 Task: Create a new event for a project kickoff and team introduction meeting on the 15th at 10:30 AM.
Action: Mouse moved to (67, 93)
Screenshot: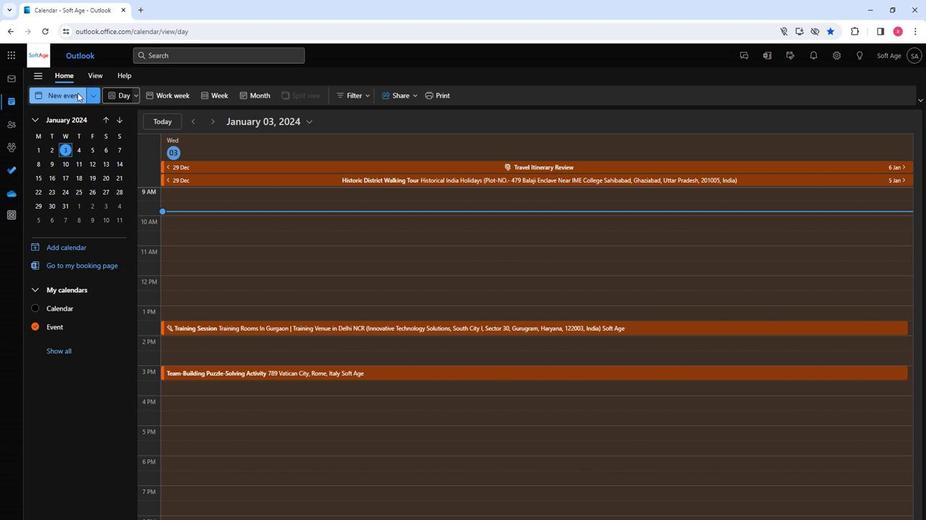 
Action: Mouse pressed left at (67, 93)
Screenshot: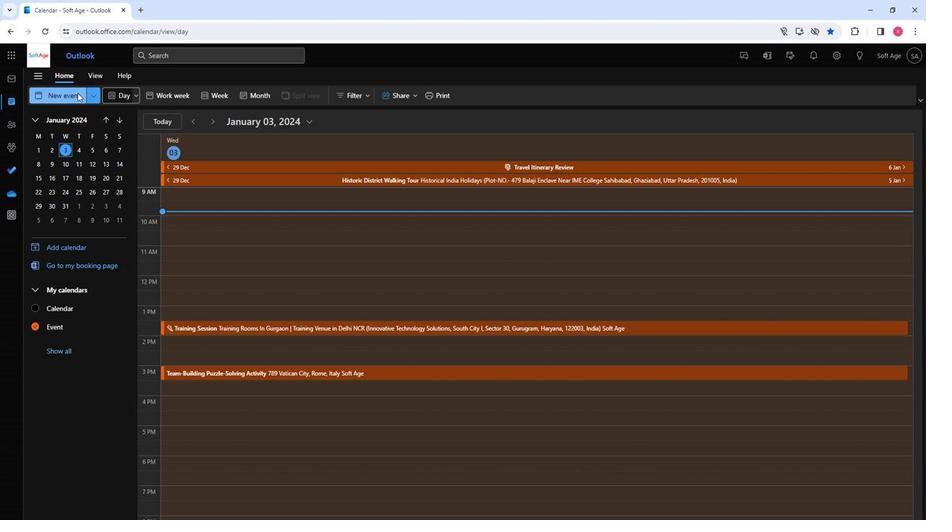 
Action: Mouse moved to (244, 162)
Screenshot: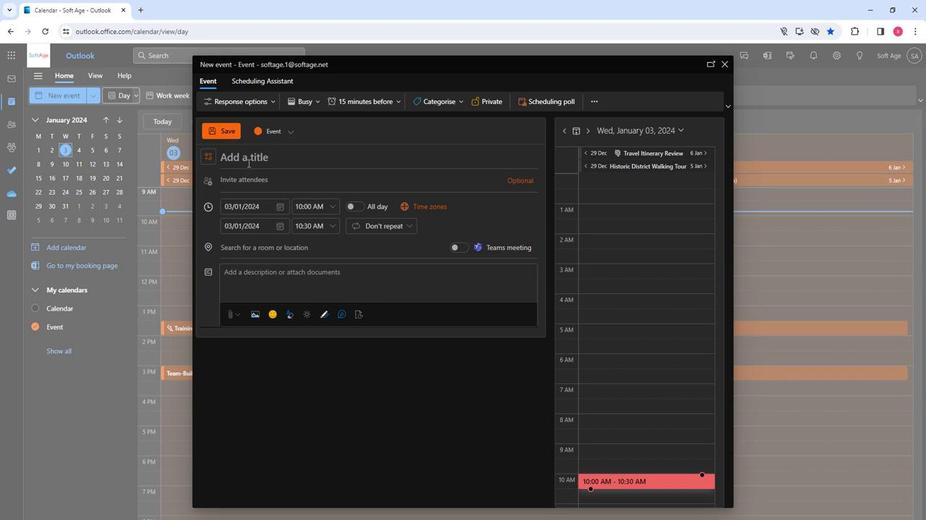 
Action: Mouse pressed left at (244, 162)
Screenshot: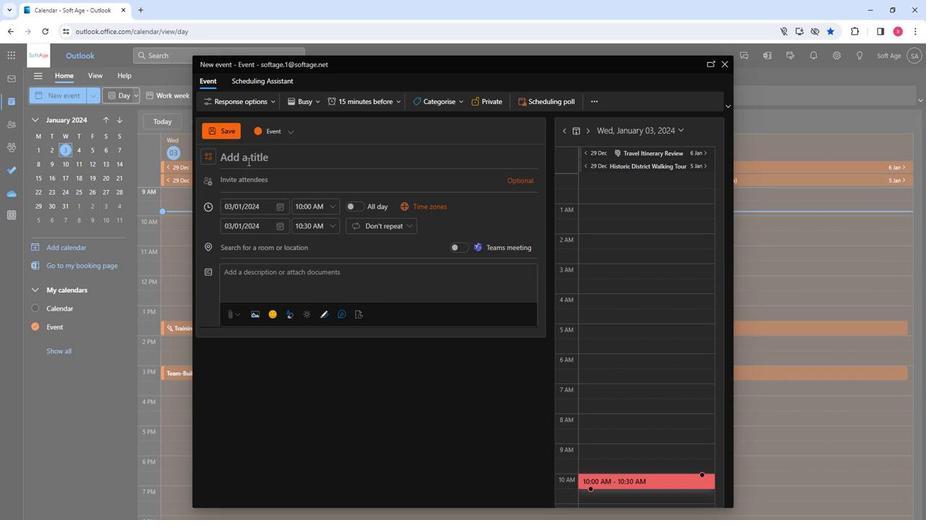 
Action: Key pressed <Key.shift>Project<Key.space><Key.shift><Key.shift><Key.shift><Key.shift><Key.shift><Key.shift><Key.shift><Key.shift><Key.shift><Key.shift>Kickoff<Key.space><Key.shift>And<Key.space><Key.shift><Key.shift><Key.shift><Key.shift><Key.shift><Key.shift><Key.shift><Key.shift><Key.shift><Key.shift><Key.shift><Key.shift><Key.shift><Key.shift><Key.shift><Key.shift><Key.shift><Key.shift><Key.shift><Key.shift><Key.shift><Key.shift><Key.shift><Key.shift><Key.shift><Key.shift><Key.shift><Key.shift><Key.shift><Key.shift>T<Key.shift>eam<Key.space><Key.shift><Key.shift>Introduction<Key.space><Key.shift>Meeting
Screenshot: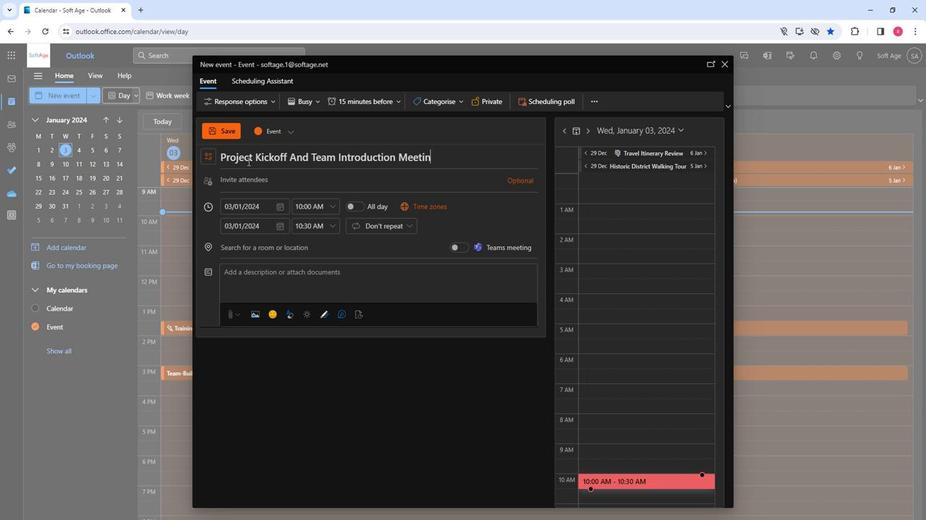 
Action: Mouse moved to (259, 177)
Screenshot: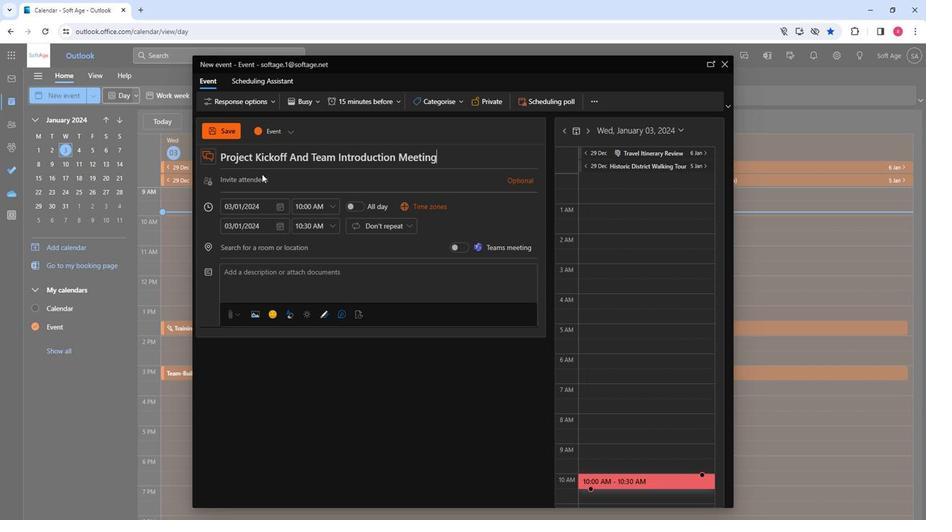 
Action: Mouse pressed left at (259, 177)
Screenshot: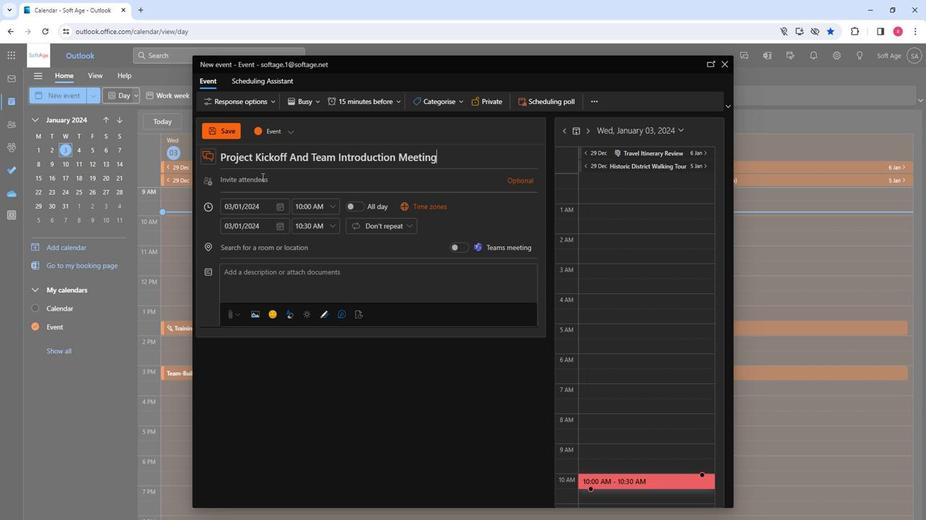
Action: Key pressed so
Screenshot: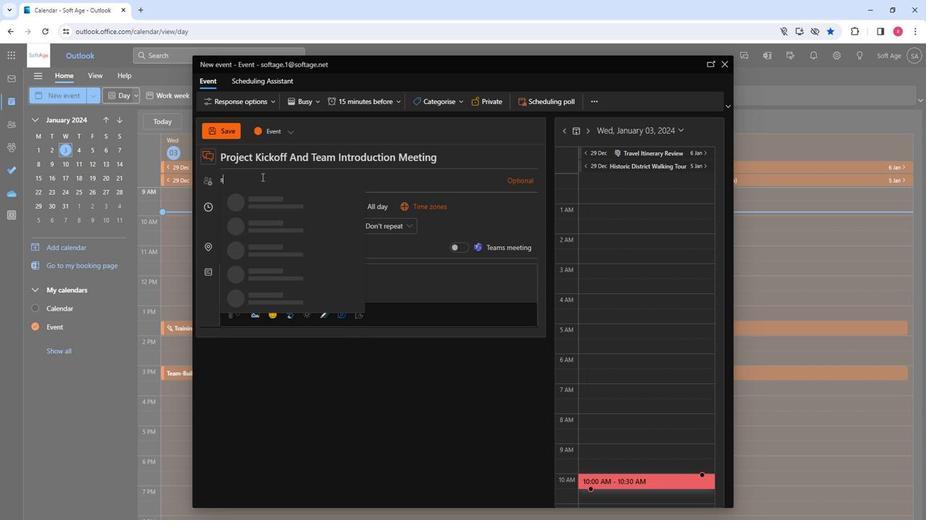 
Action: Mouse moved to (259, 228)
Screenshot: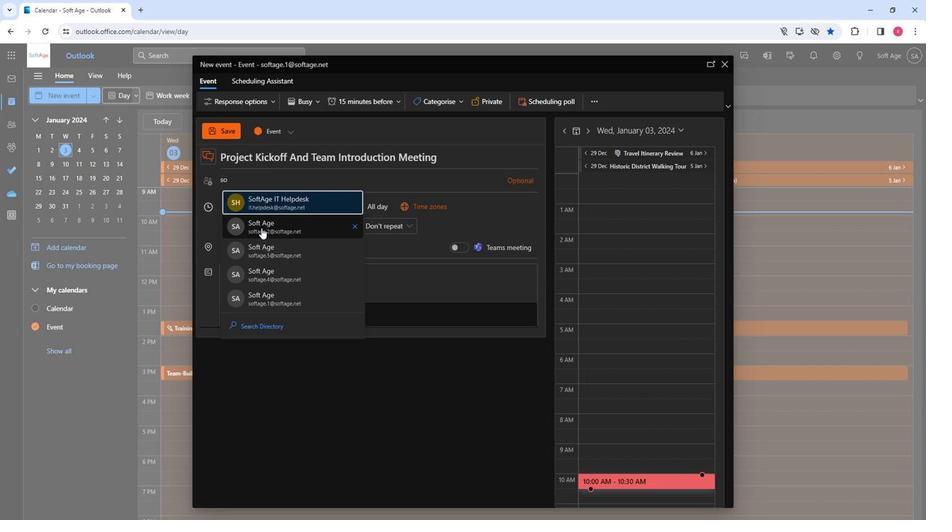 
Action: Mouse pressed left at (259, 228)
Screenshot: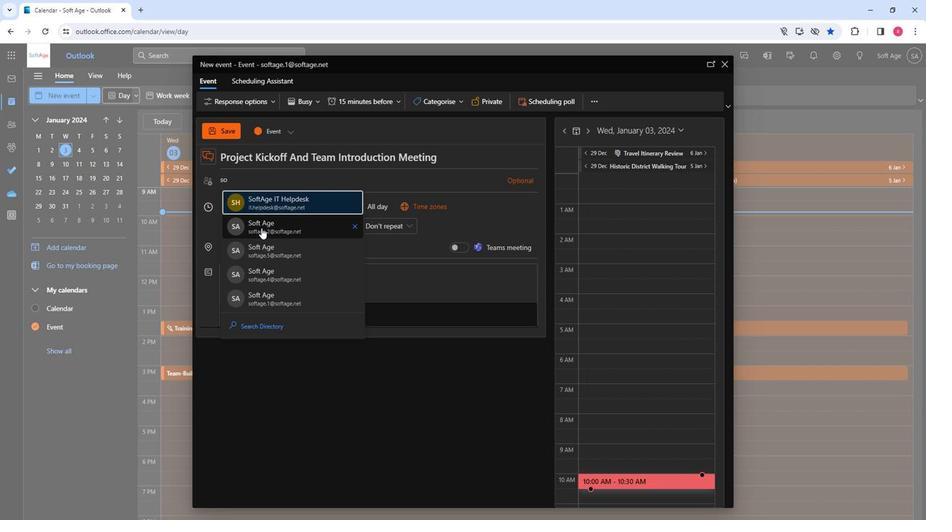 
Action: Key pressed so
Screenshot: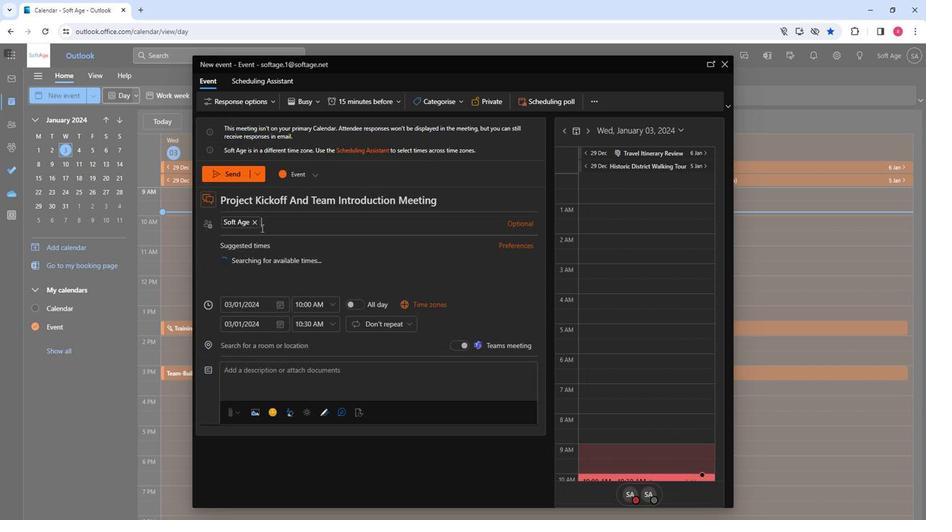 
Action: Mouse moved to (282, 289)
Screenshot: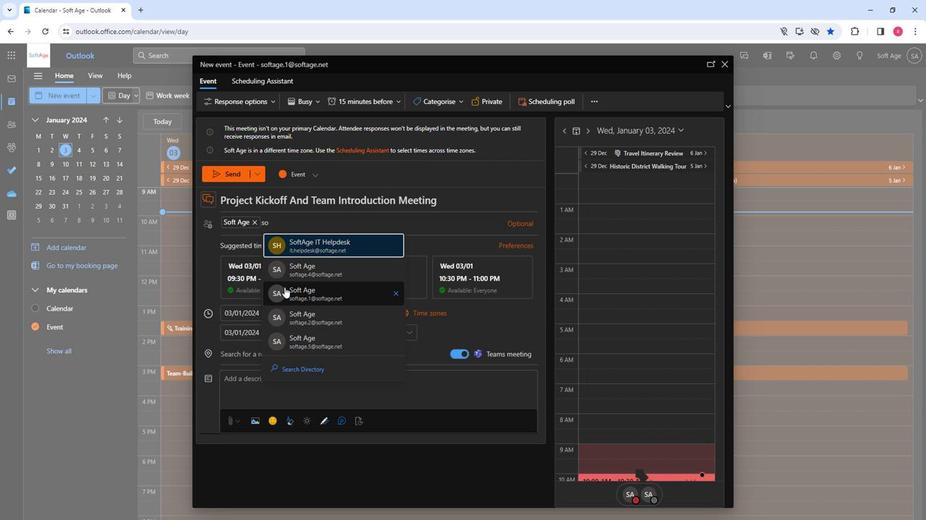 
Action: Mouse pressed left at (282, 289)
Screenshot: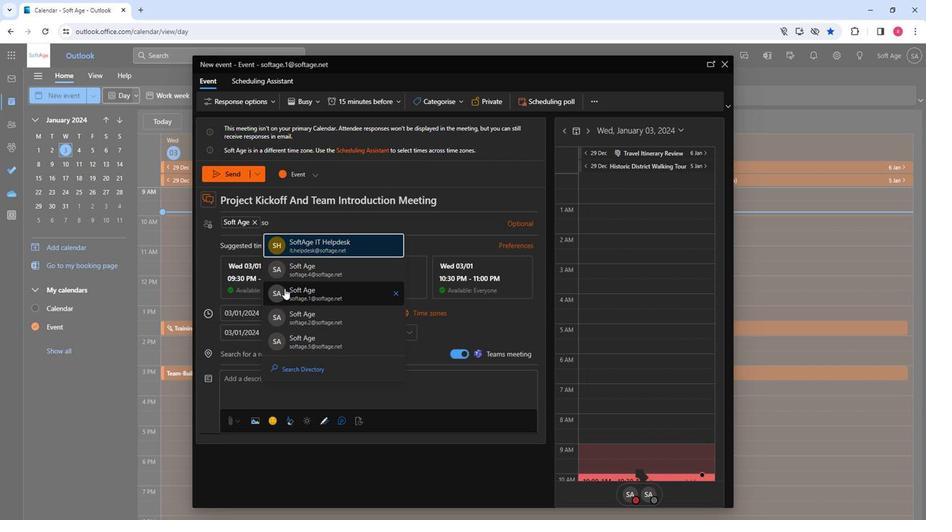 
Action: Key pressed so
Screenshot: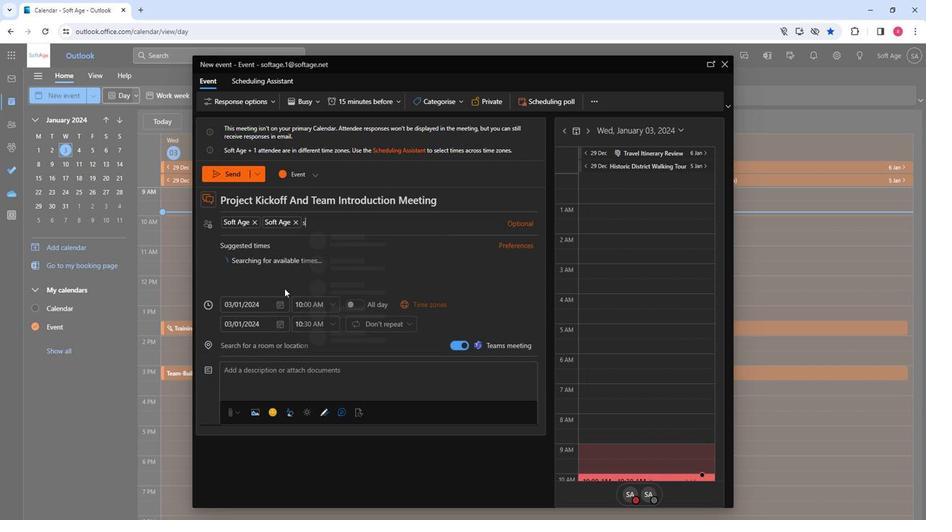 
Action: Mouse moved to (395, 327)
Screenshot: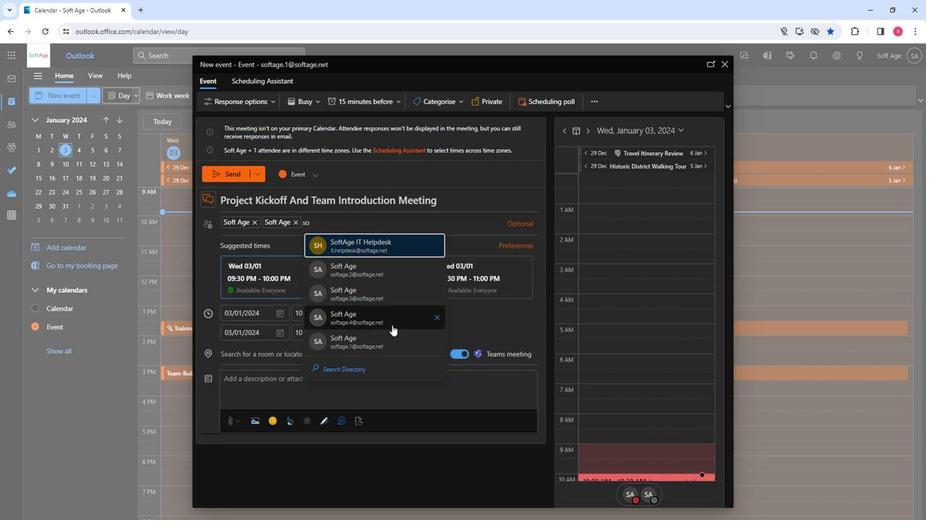 
Action: Mouse pressed left at (395, 327)
Screenshot: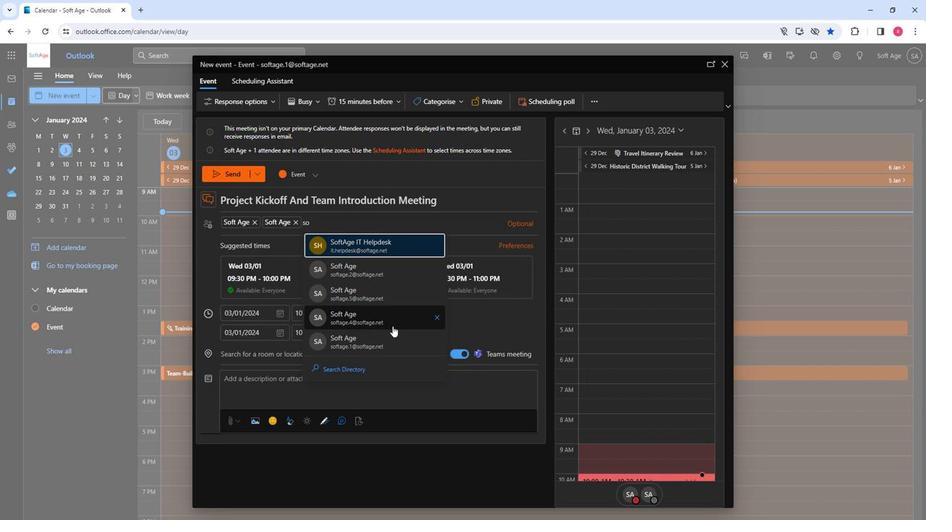
Action: Key pressed so
Screenshot: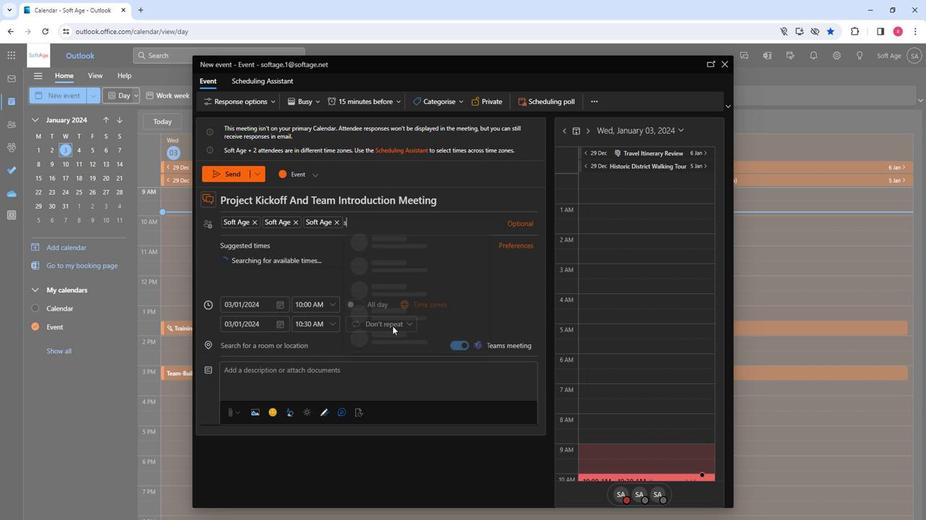 
Action: Mouse moved to (400, 347)
Screenshot: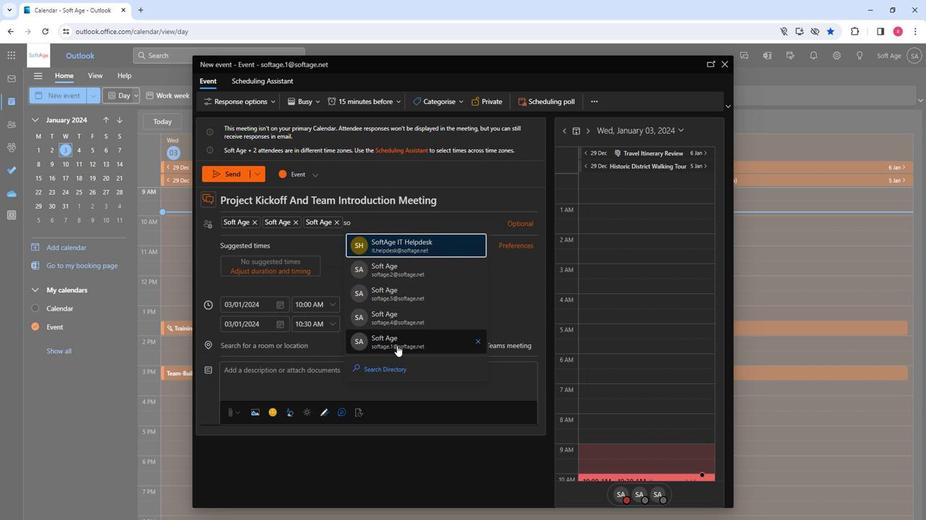 
Action: Mouse pressed left at (400, 347)
Screenshot: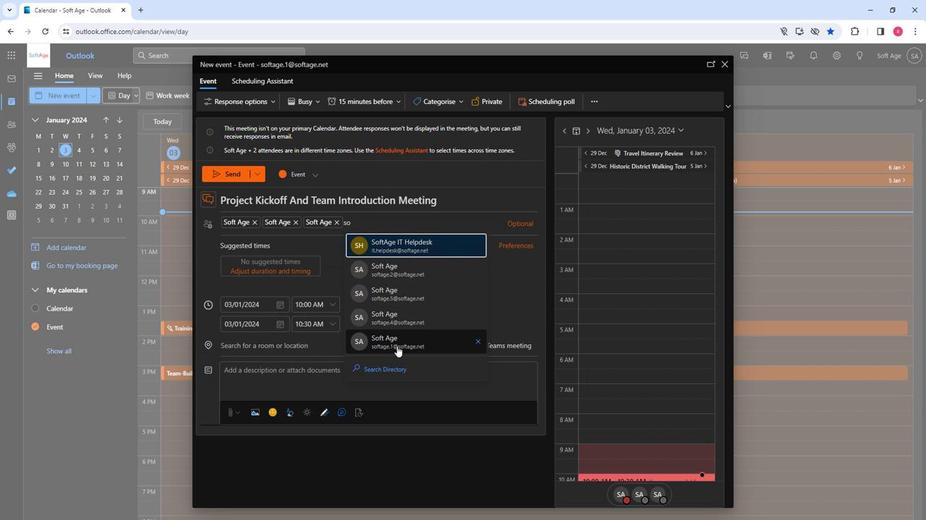 
Action: Mouse moved to (277, 304)
Screenshot: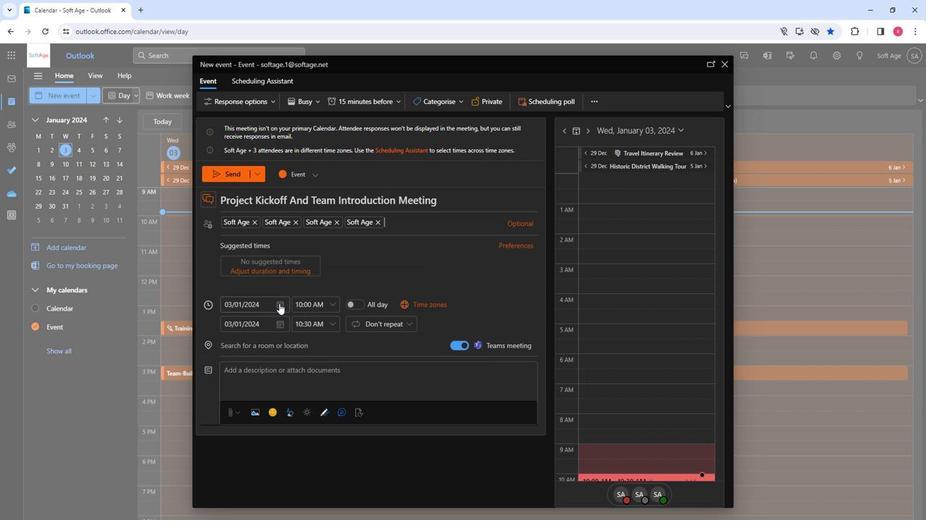 
Action: Mouse pressed left at (277, 304)
Screenshot: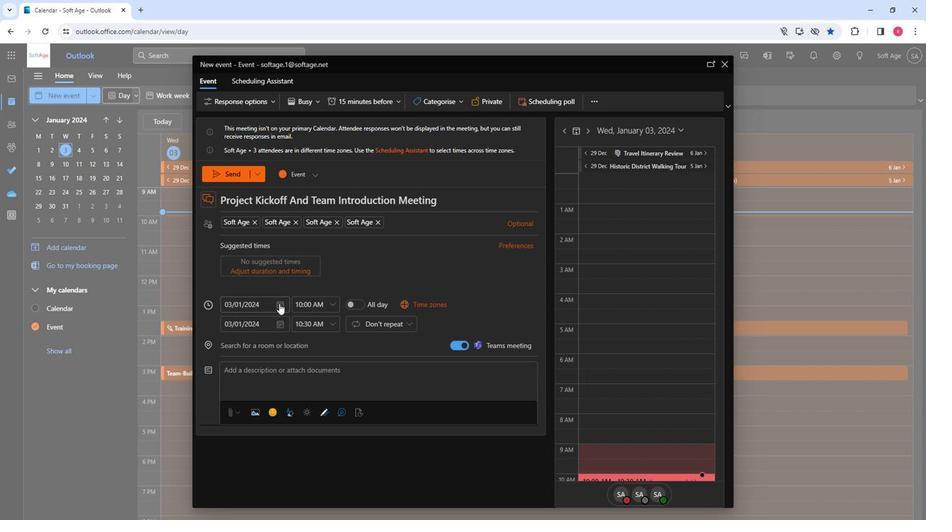 
Action: Mouse moved to (233, 383)
Screenshot: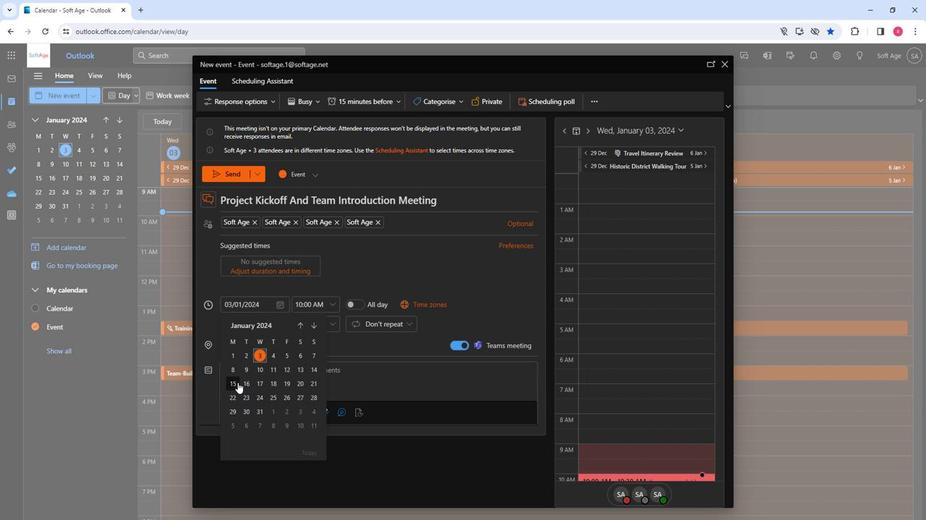 
Action: Mouse pressed left at (233, 383)
Screenshot: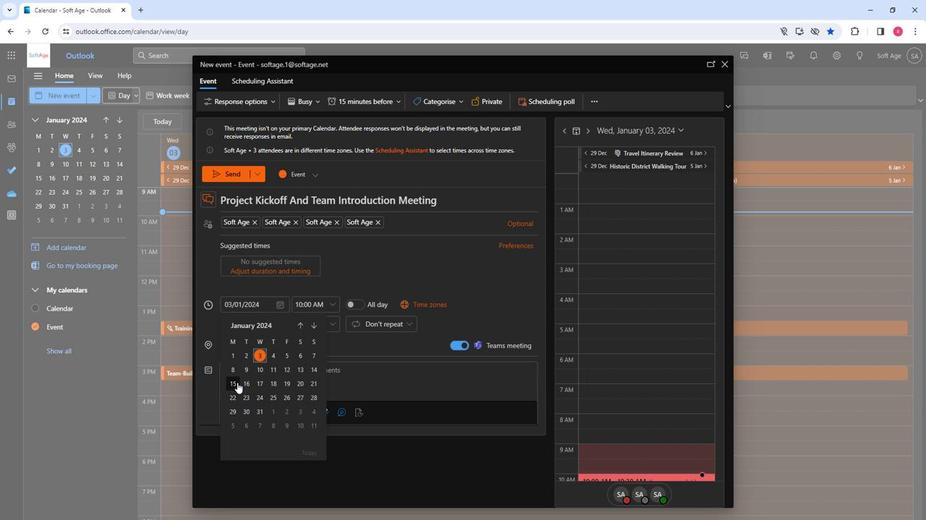 
Action: Mouse moved to (331, 304)
Screenshot: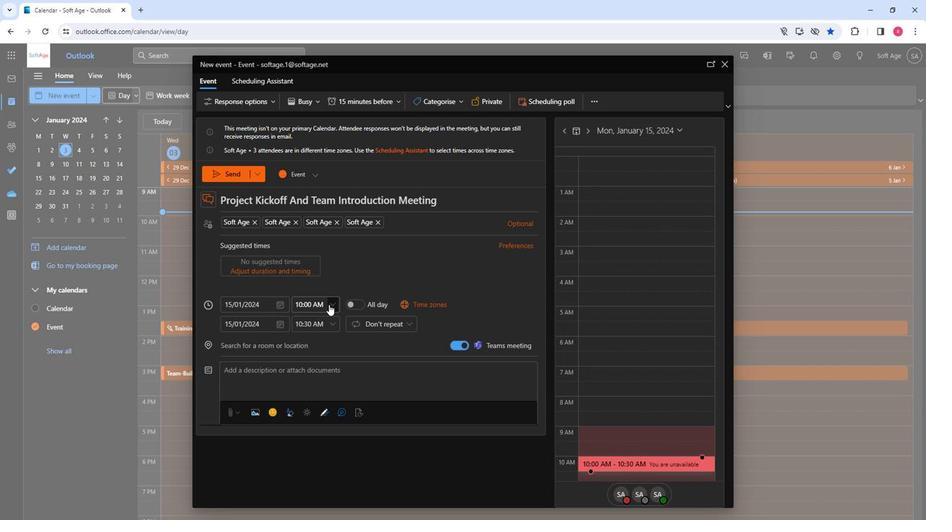 
Action: Mouse pressed left at (331, 304)
Screenshot: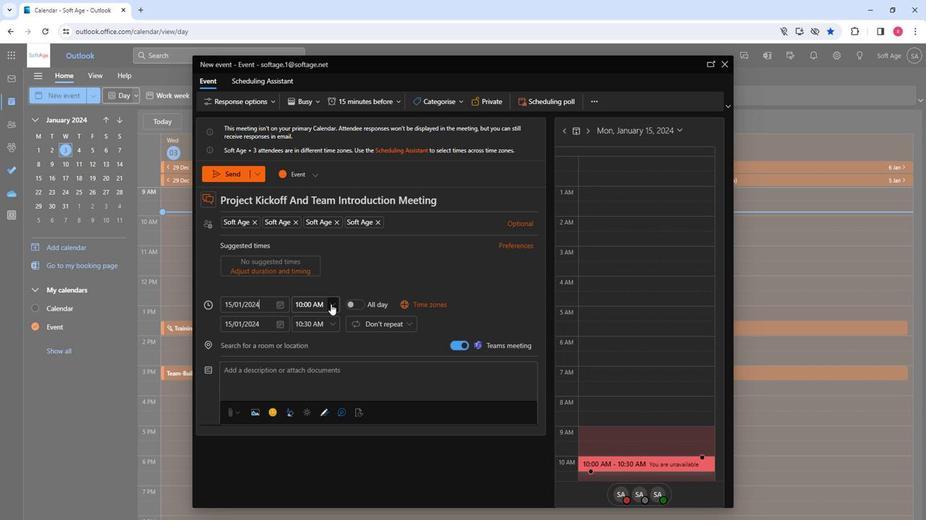 
Action: Mouse moved to (311, 342)
Screenshot: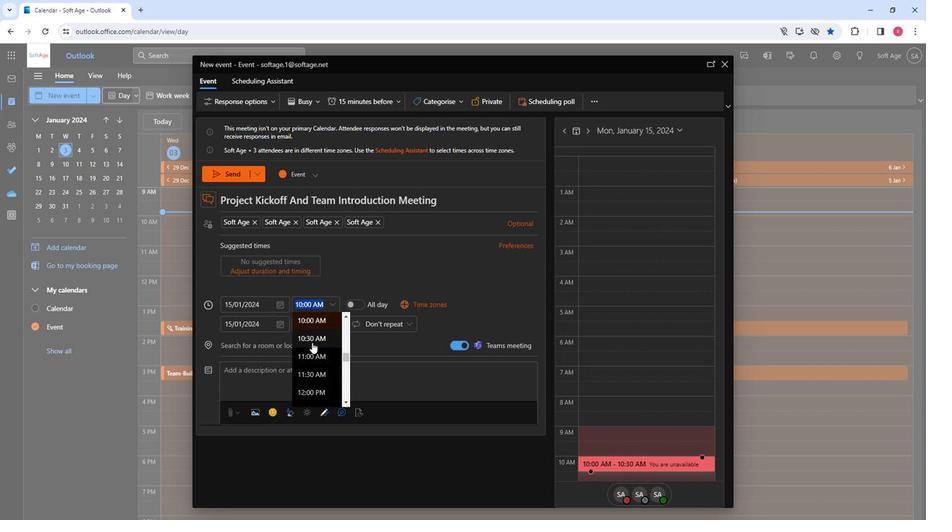 
Action: Mouse pressed left at (311, 342)
Screenshot: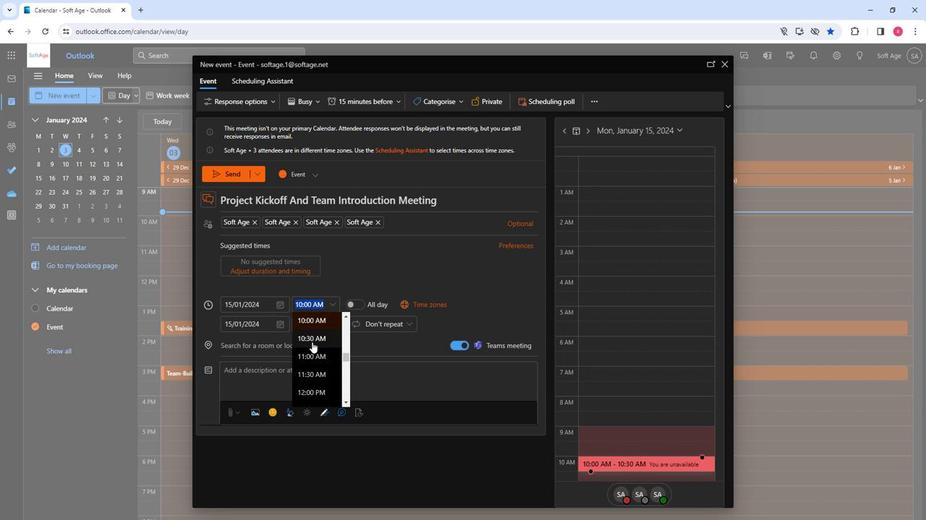 
Action: Mouse moved to (253, 344)
Screenshot: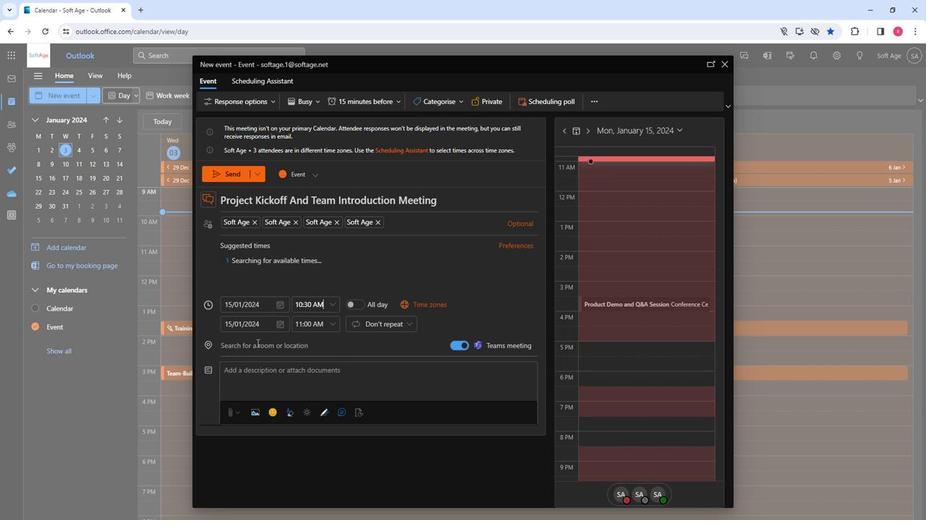 
Action: Mouse pressed left at (253, 344)
Screenshot: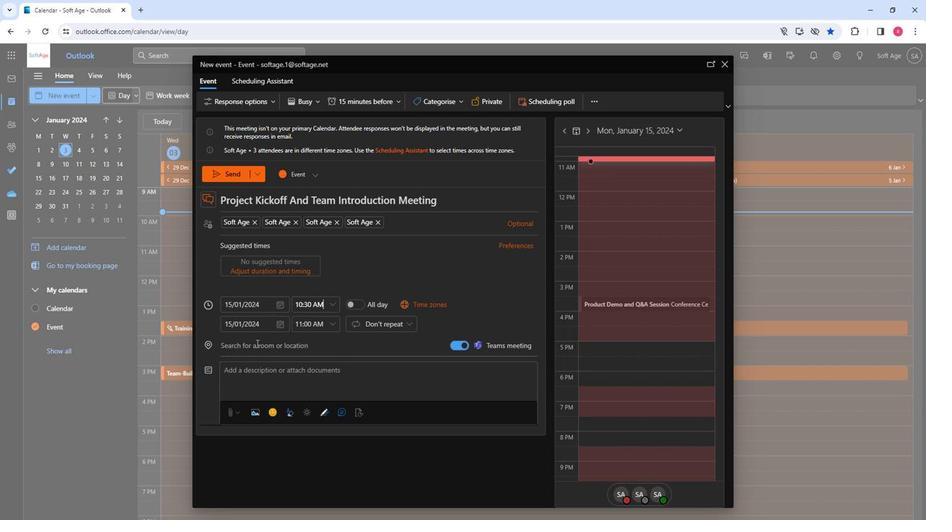 
Action: Key pressed me
Screenshot: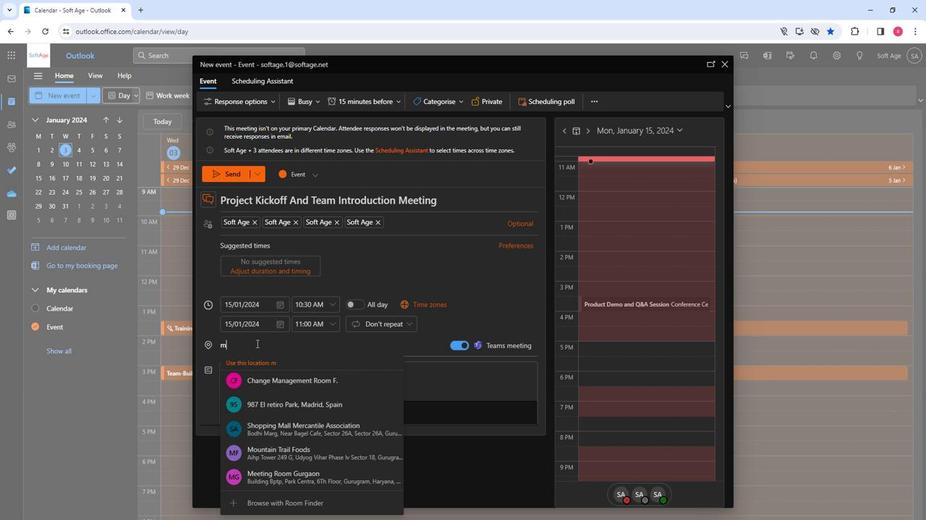 
Action: Mouse moved to (282, 432)
Screenshot: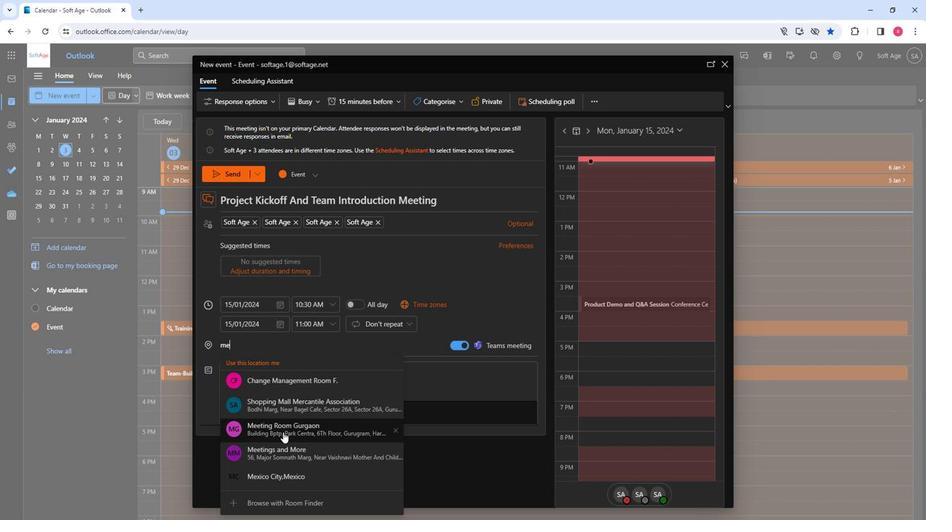 
Action: Mouse pressed left at (282, 432)
Screenshot: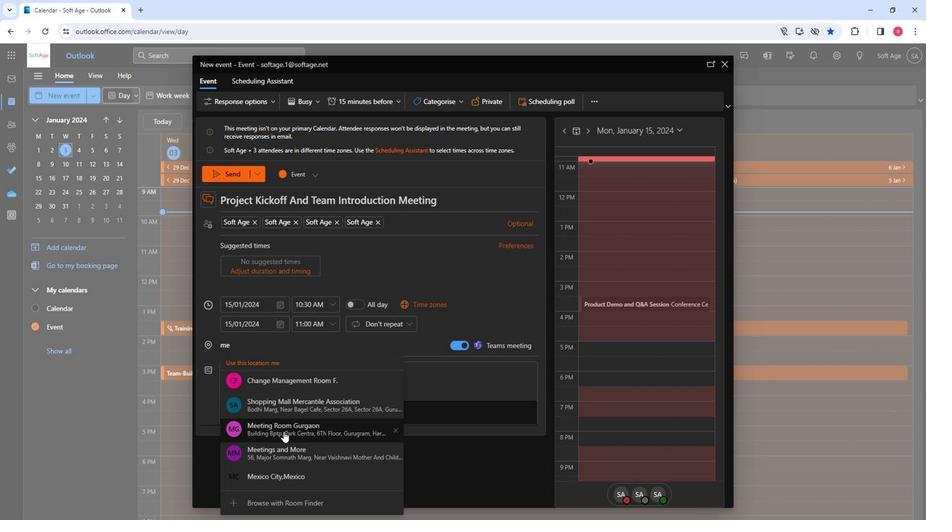 
Action: Mouse moved to (250, 382)
Screenshot: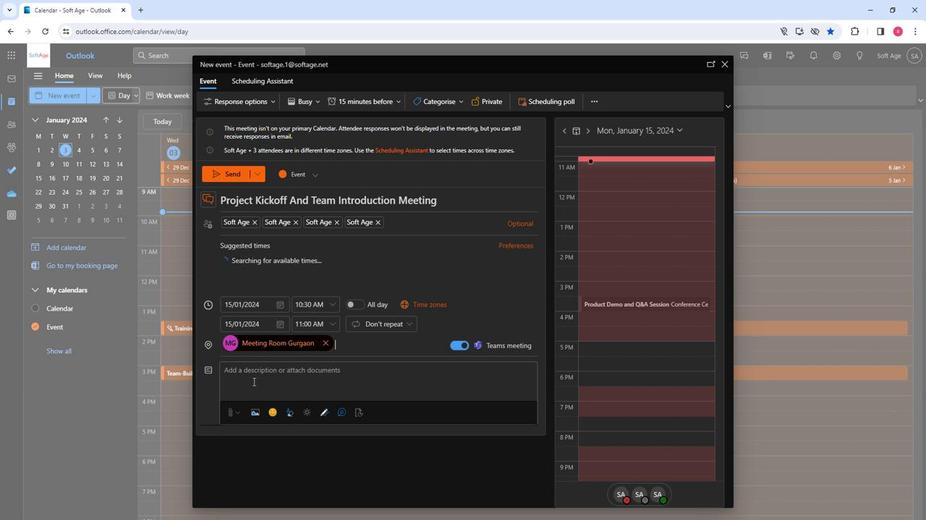 
Action: Mouse pressed left at (250, 382)
Screenshot: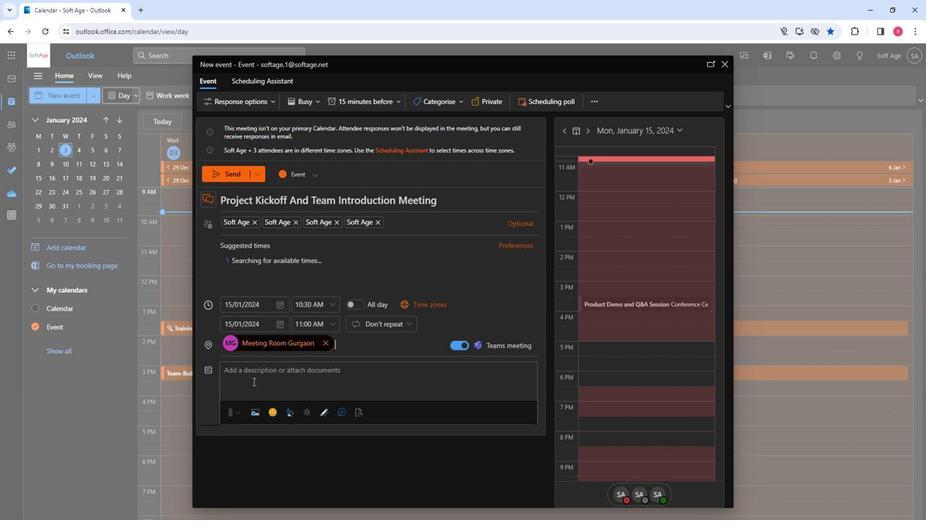 
Action: Key pressed <Key.shift><Key.shift><Key.shift><Key.shift><Key.shift><Key.shift><Key.shift><Key.shift><Key.shift><Key.shift>Excitement<Key.space>begins<Key.shift>!<Key.space><Key.shift>Ji<Key.backspace>oin<Key.space>our<Key.space>ptoject<Key.backspace><Key.backspace><Key.backspace><Key.backspace><Key.backspace><Key.backspace>roject<Key.space>kicko<Key.backspace><Key.backspace>koff<Key.space>amd<Key.space>tea,<Key.backspace>m<Key.space>introduction<Key.space>meeting.<Key.space><Key.shift>Unveil<Key.space>the<Key.space>project,<Key.space>meet<Key.space>the<Key.space>team<Key.space>and<Key.space>set<Key.space>the<Key.space>stage<Key.space>for<Key.space>collaborative<Key.space>success.<Key.space><Key.shift><Key.shift><Key.shift><Key.shift>Let's<Key.space>embark<Key.space>on<Key.space>this<Key.space>journey<Key.space>together<Key.shift>!
Screenshot: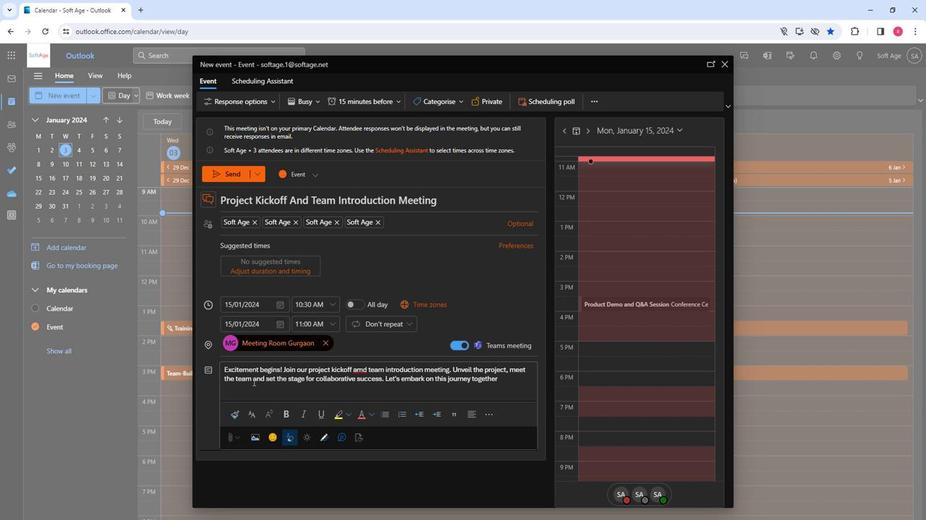 
Action: Mouse moved to (354, 374)
Screenshot: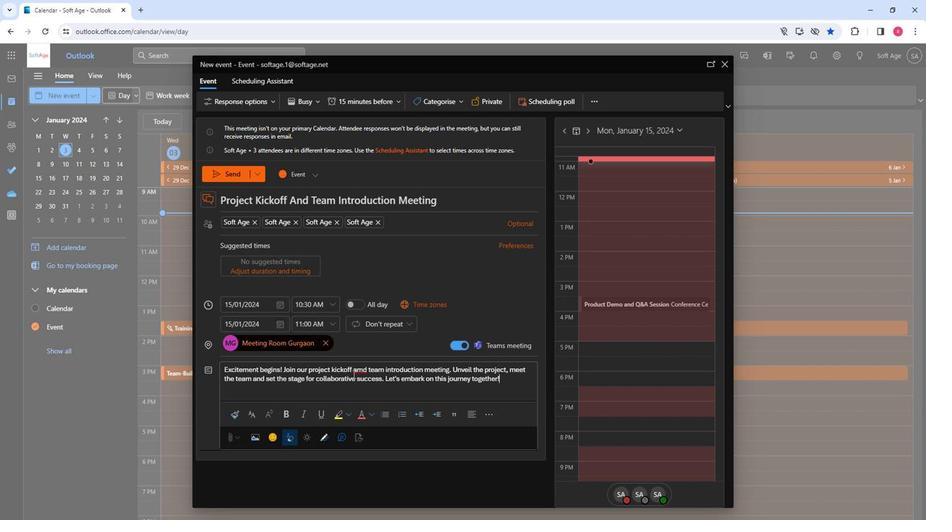 
Action: Mouse pressed left at (354, 374)
Screenshot: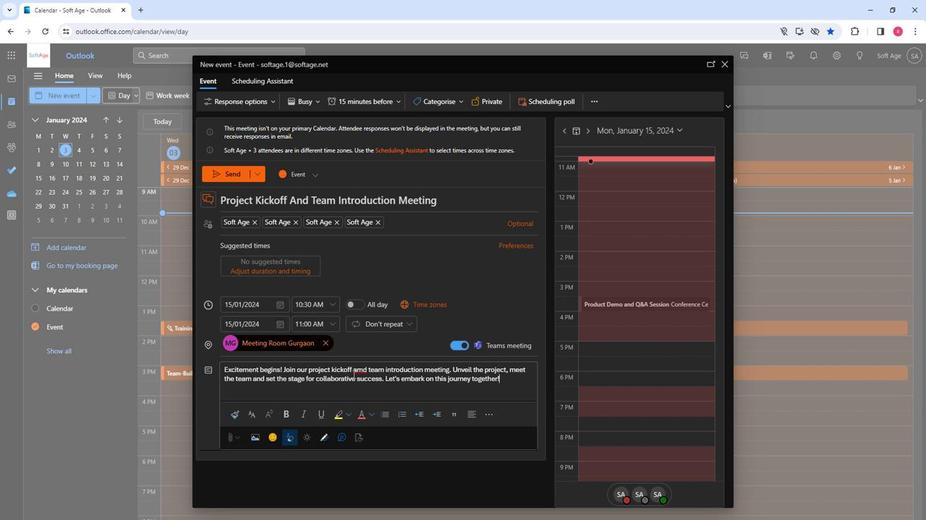 
Action: Mouse pressed left at (354, 374)
Screenshot: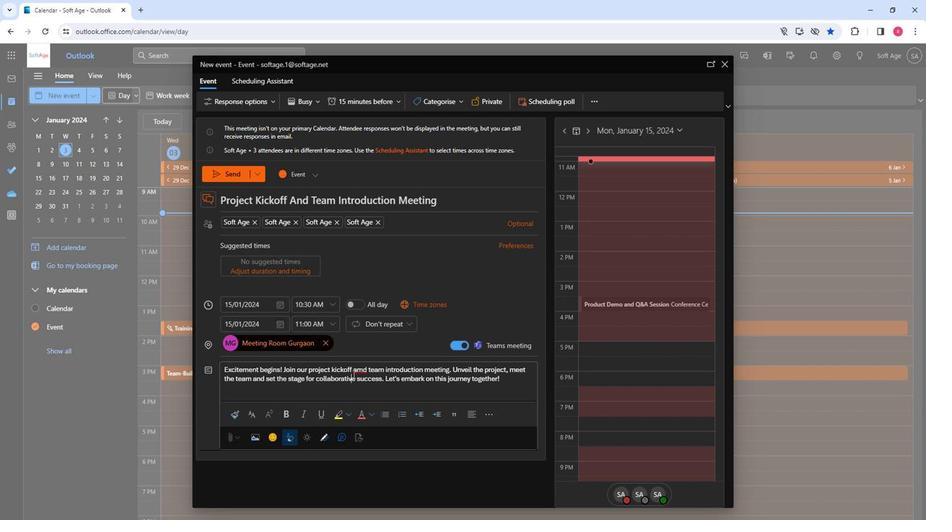 
Action: Mouse pressed left at (354, 374)
Screenshot: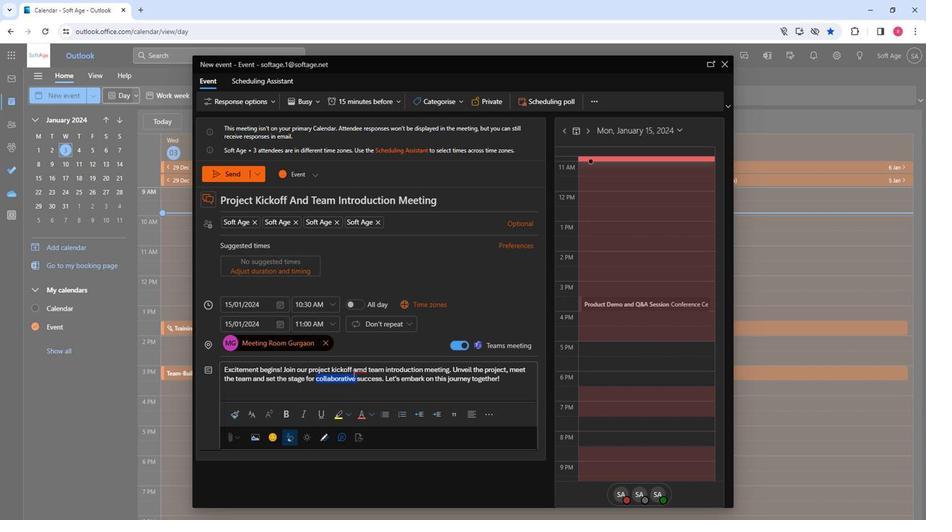
Action: Mouse moved to (439, 415)
Screenshot: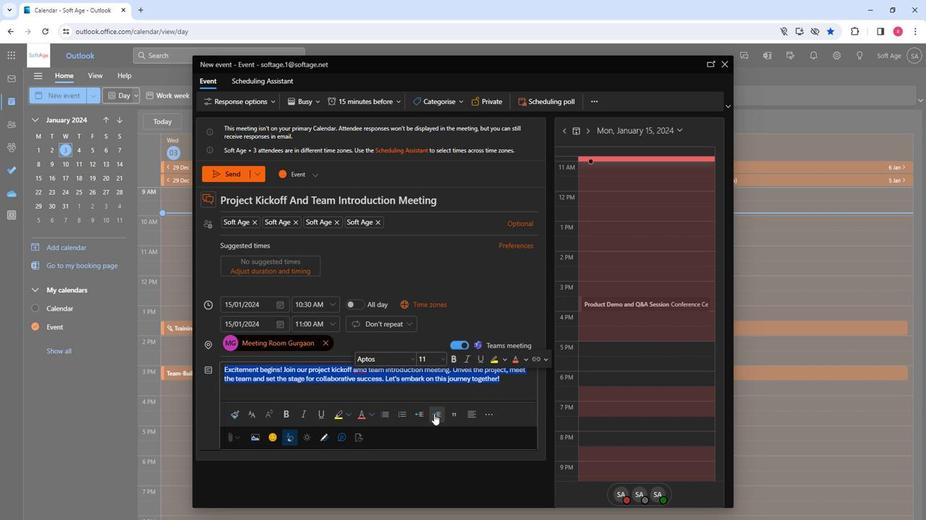 
Action: Mouse pressed left at (439, 415)
Screenshot: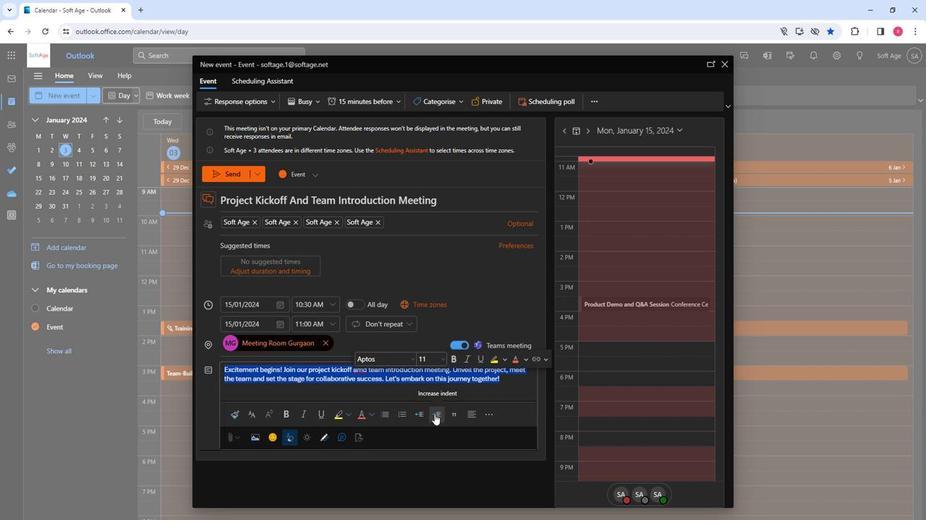 
Action: Mouse moved to (281, 414)
Screenshot: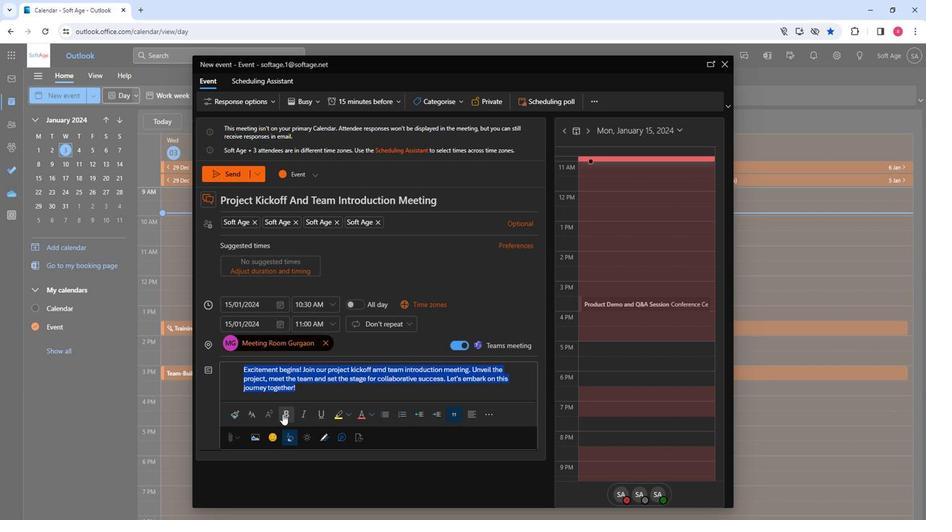 
Action: Mouse pressed left at (281, 414)
Screenshot: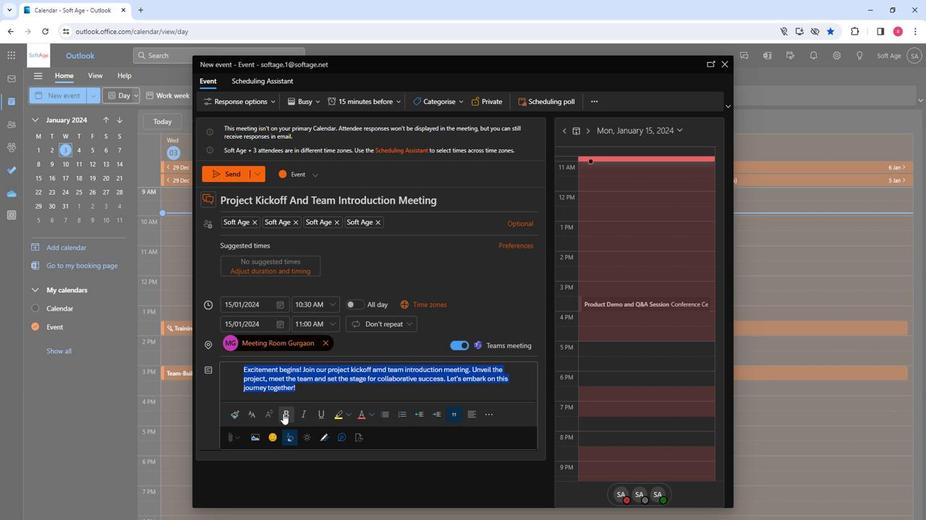 
Action: Mouse moved to (253, 413)
Screenshot: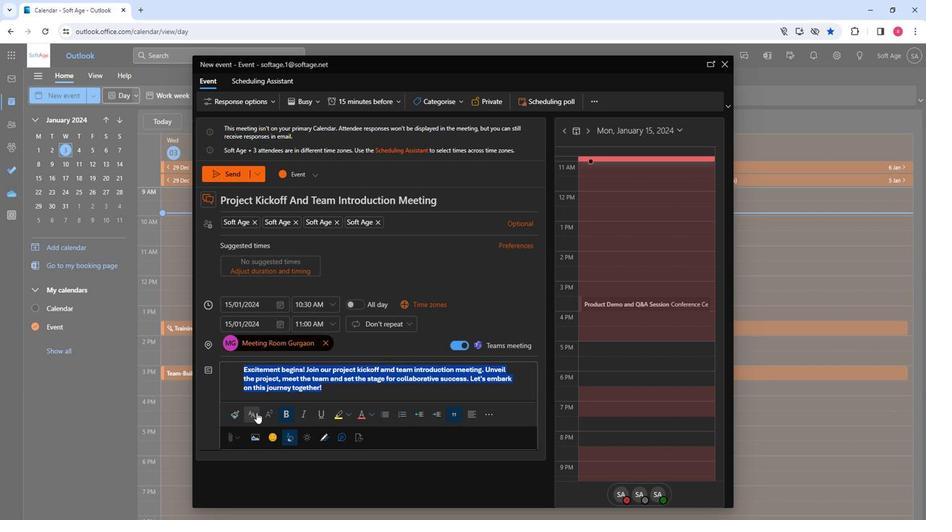 
Action: Mouse pressed left at (253, 413)
Screenshot: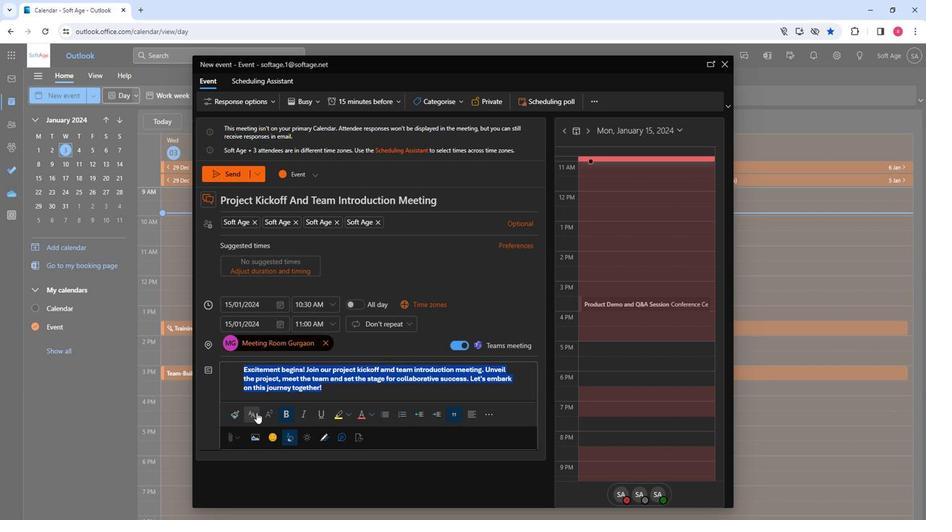 
Action: Mouse moved to (294, 355)
Screenshot: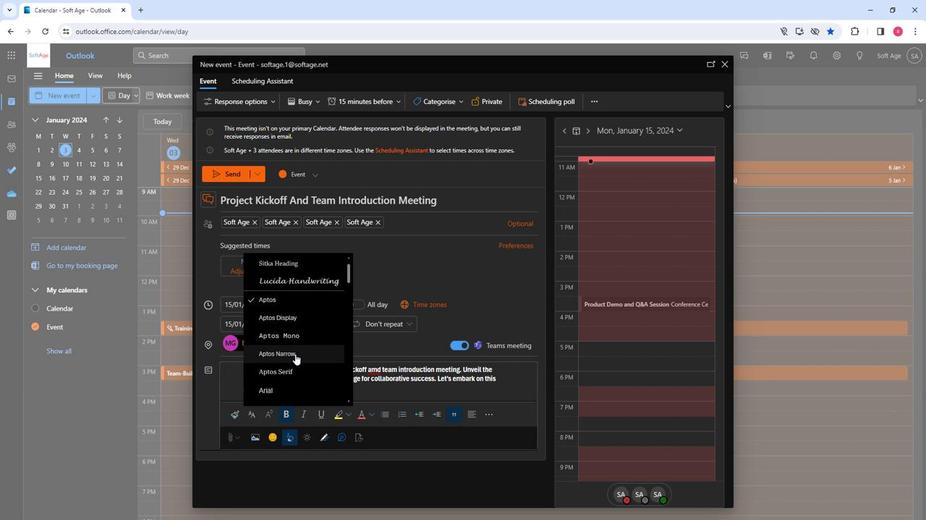 
Action: Mouse pressed left at (294, 355)
Screenshot: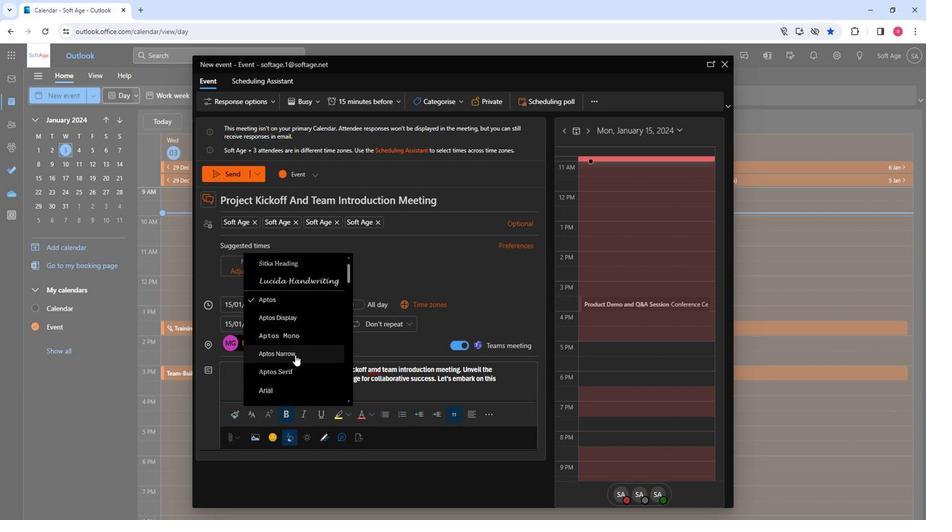 
Action: Mouse moved to (371, 415)
Screenshot: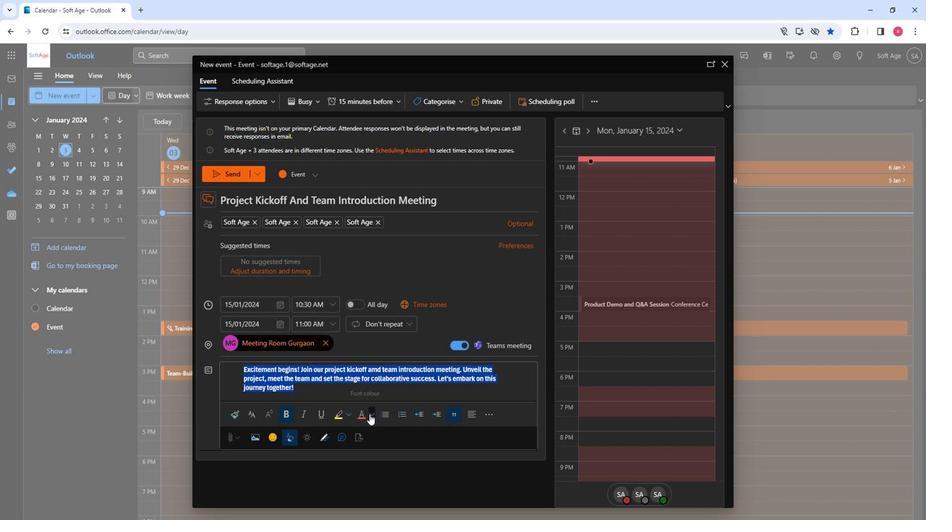 
Action: Mouse pressed left at (371, 415)
Screenshot: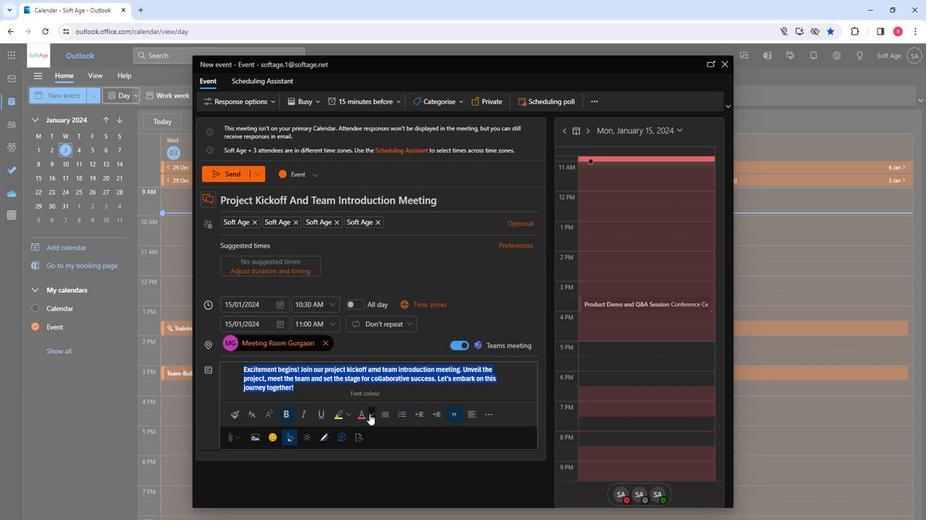 
Action: Mouse moved to (377, 361)
Screenshot: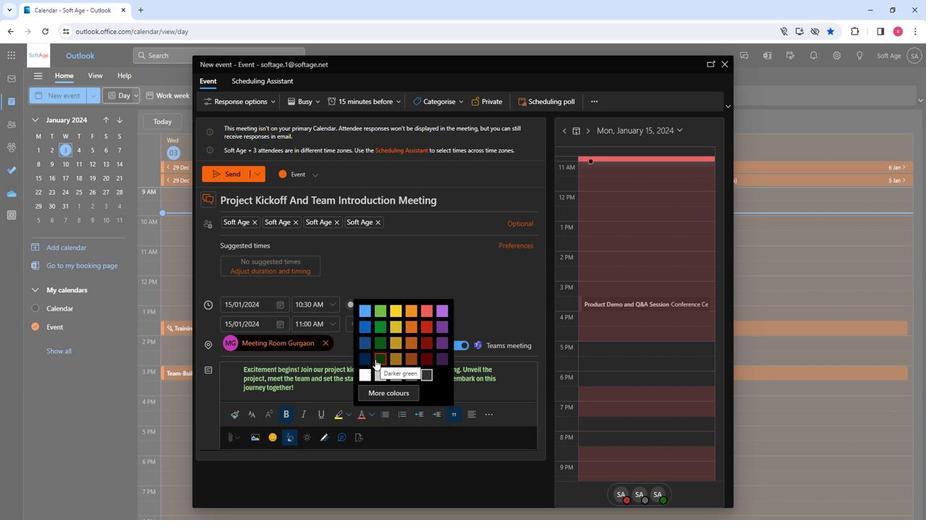 
Action: Mouse pressed left at (377, 361)
Screenshot: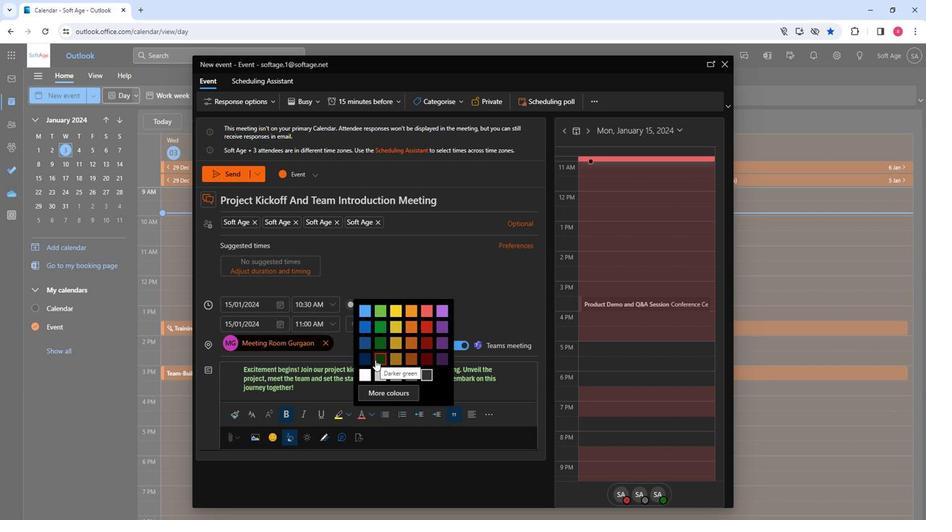 
Action: Mouse moved to (335, 397)
Screenshot: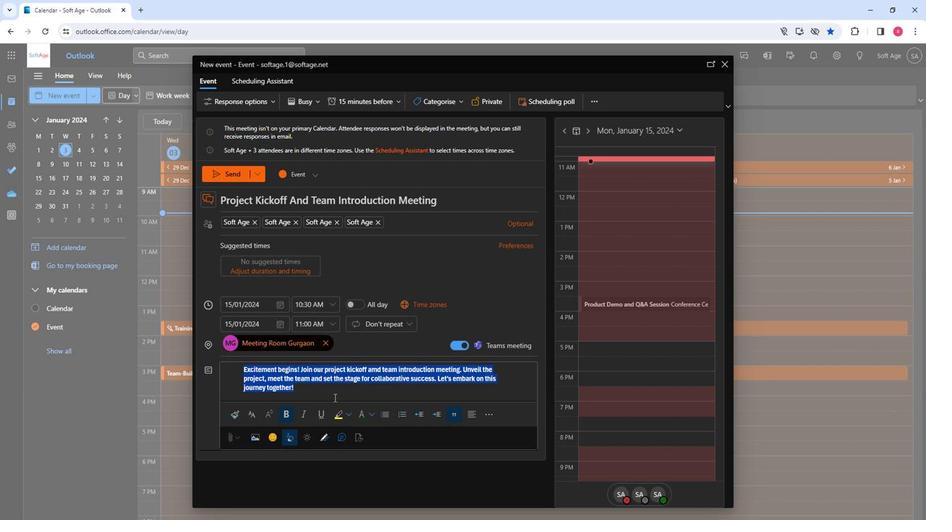 
Action: Mouse pressed left at (335, 397)
Screenshot: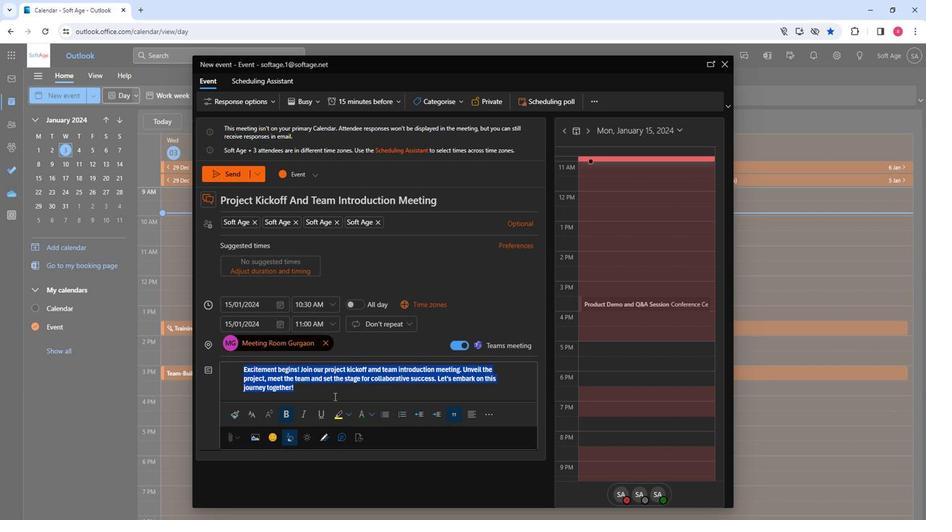 
Action: Mouse moved to (216, 169)
Screenshot: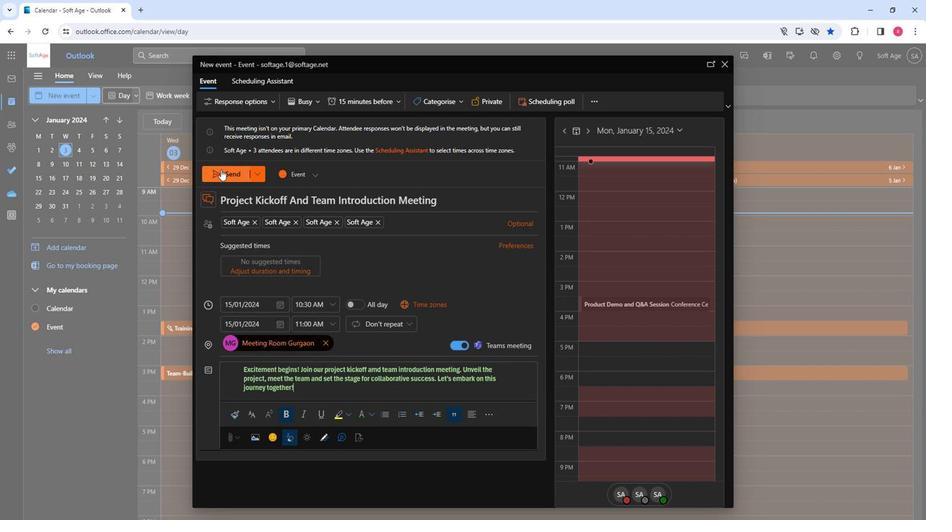 
Action: Mouse pressed left at (216, 169)
Screenshot: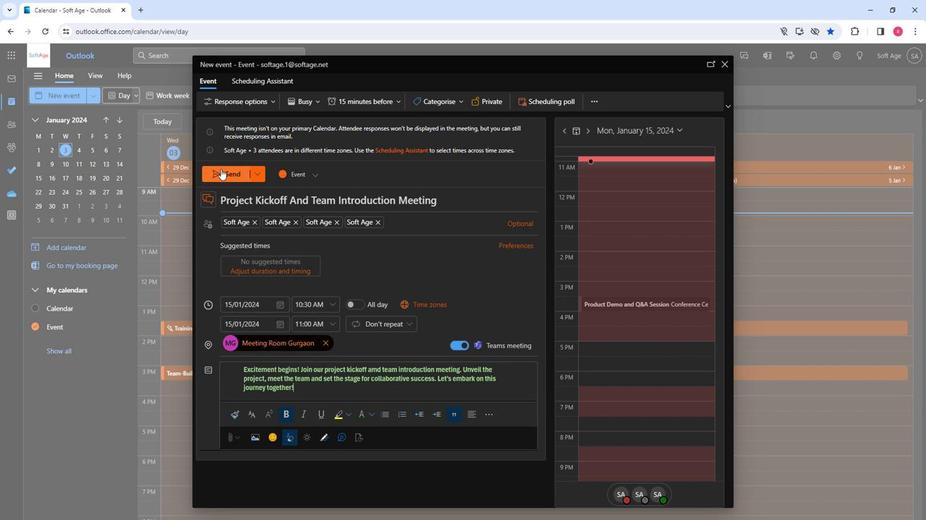 
Action: Mouse moved to (400, 264)
Screenshot: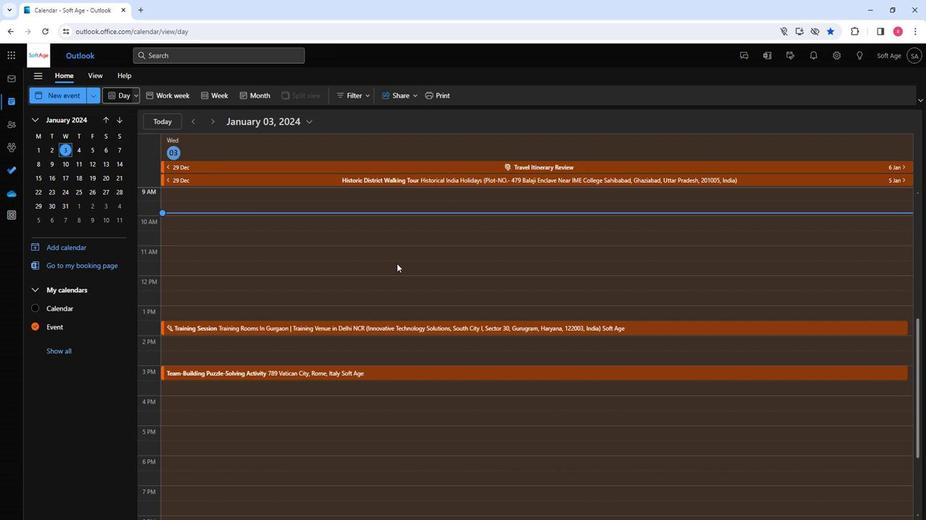 
